 Task: Zoom the sheet by 90%.
Action: Mouse moved to (128, 102)
Screenshot: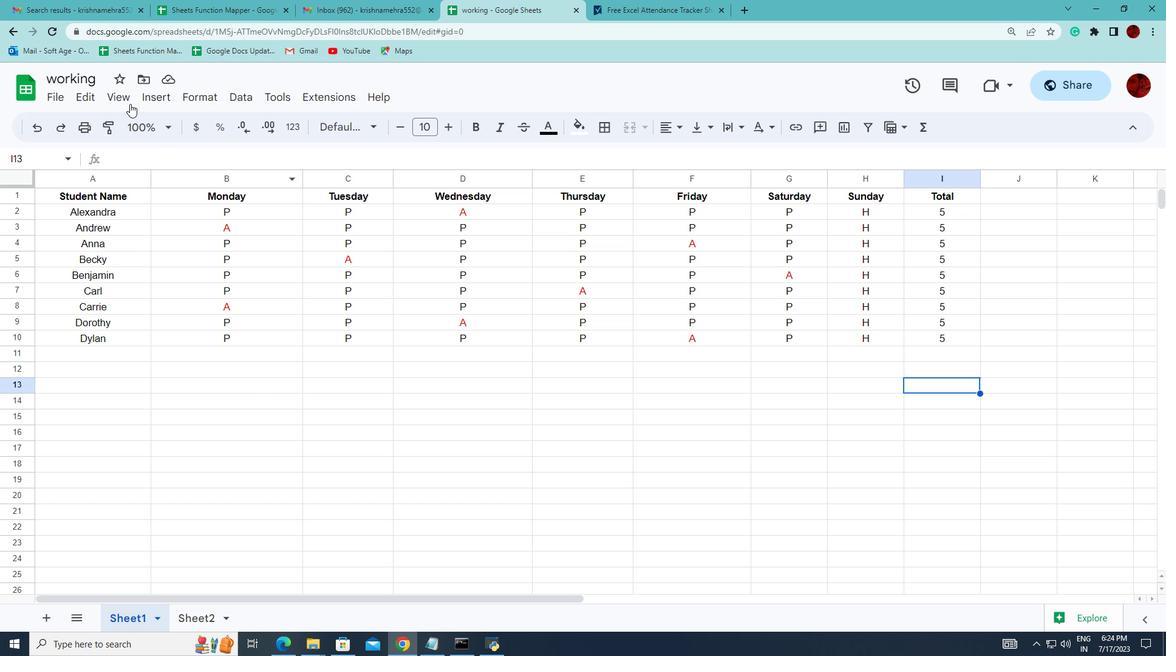 
Action: Mouse pressed left at (128, 102)
Screenshot: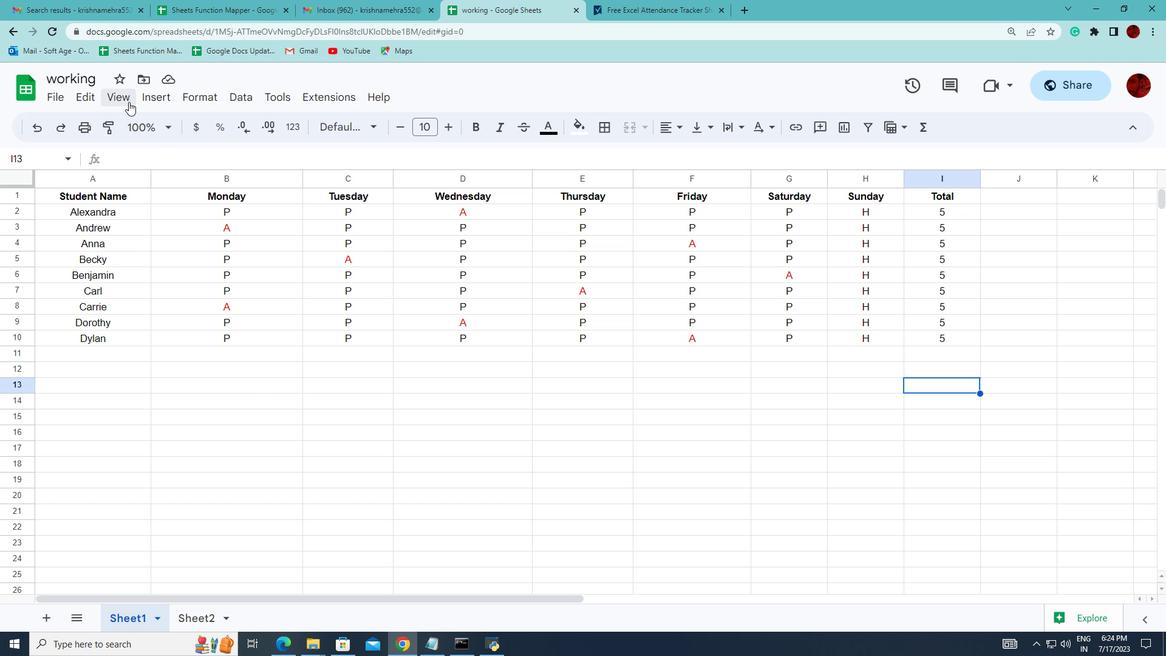 
Action: Mouse moved to (365, 300)
Screenshot: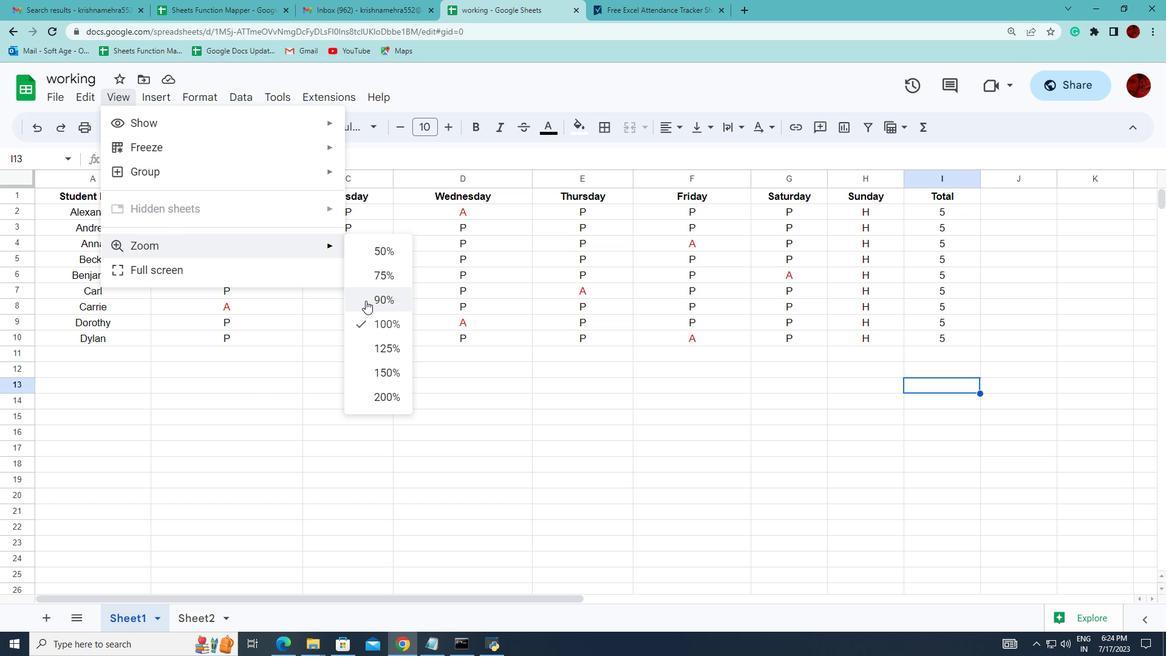 
Action: Mouse pressed left at (365, 300)
Screenshot: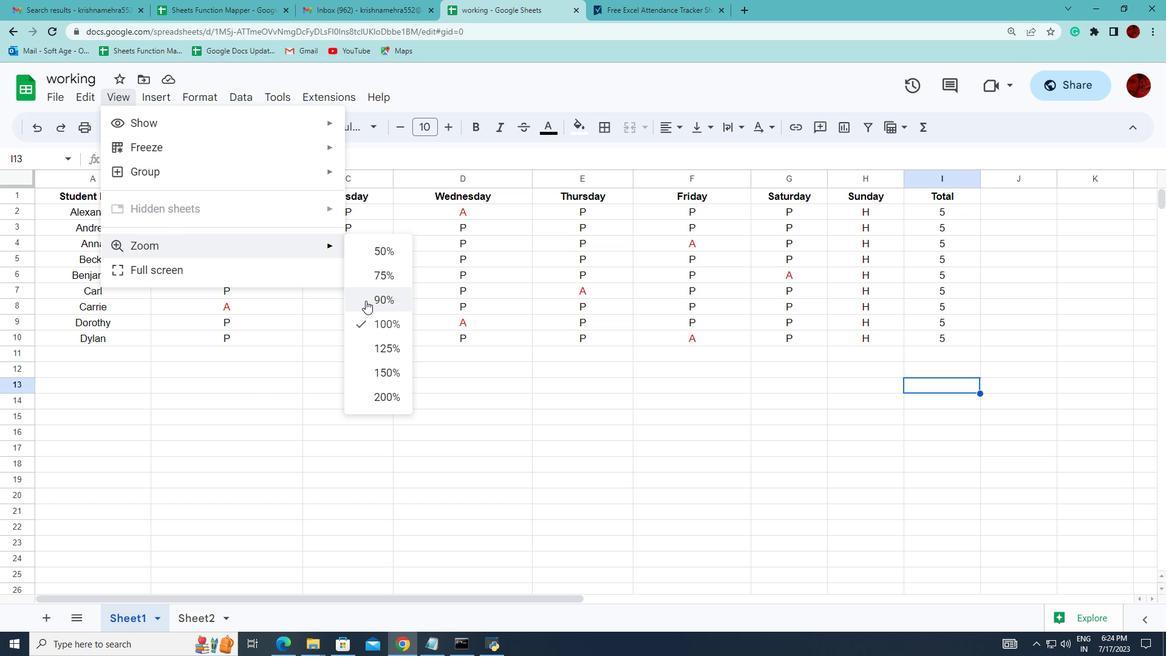 
Action: Mouse moved to (365, 300)
Screenshot: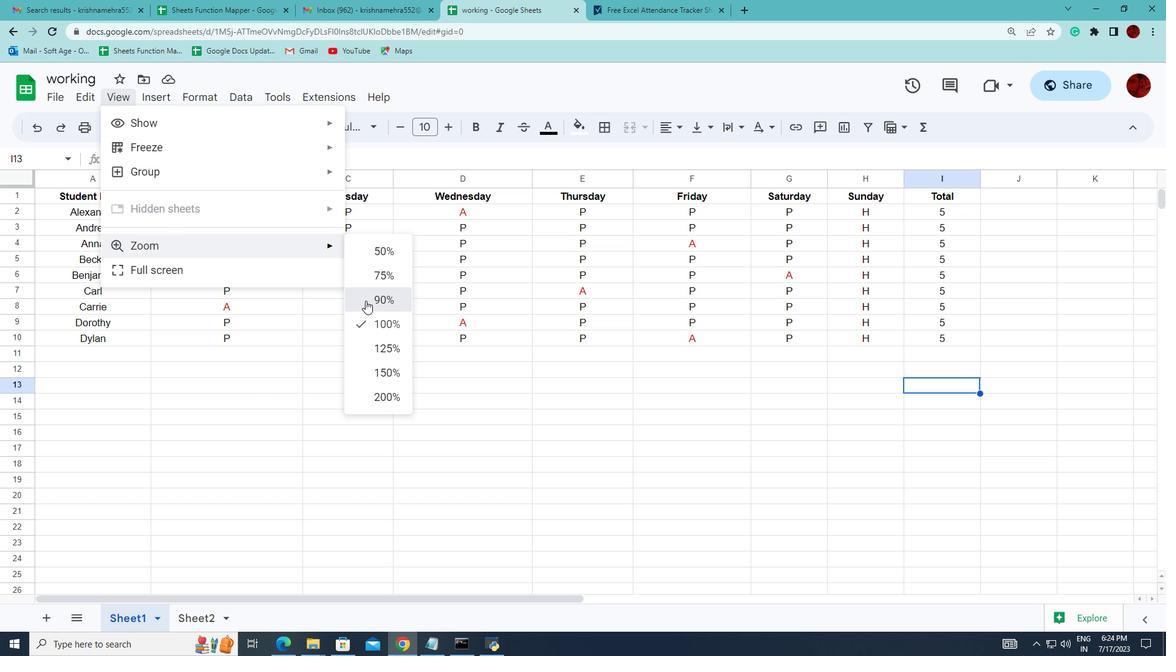 
